 Task: Check the sale-to-list ratio of fitness center in the last 3 years.
Action: Mouse moved to (830, 188)
Screenshot: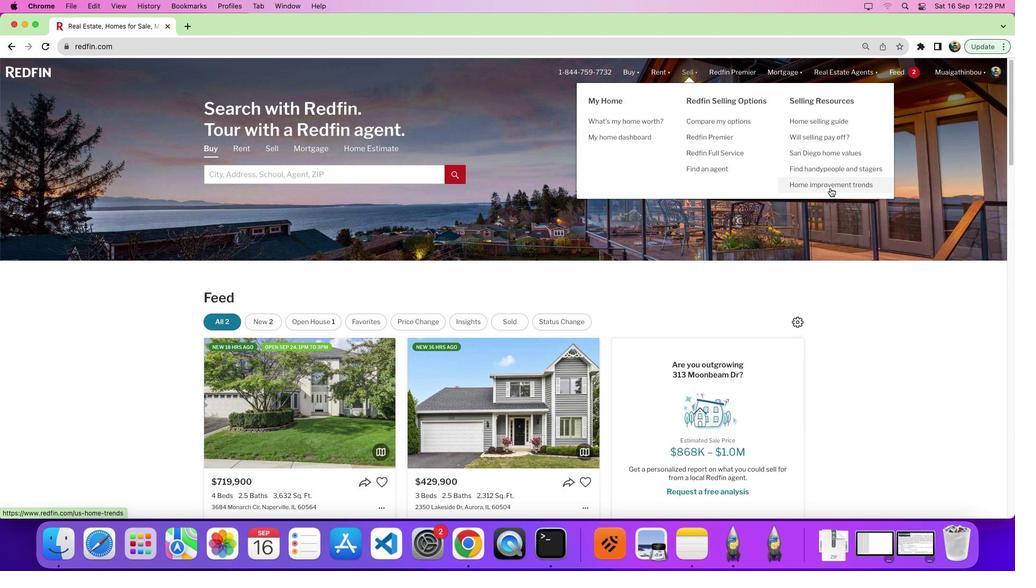 
Action: Mouse pressed left at (830, 188)
Screenshot: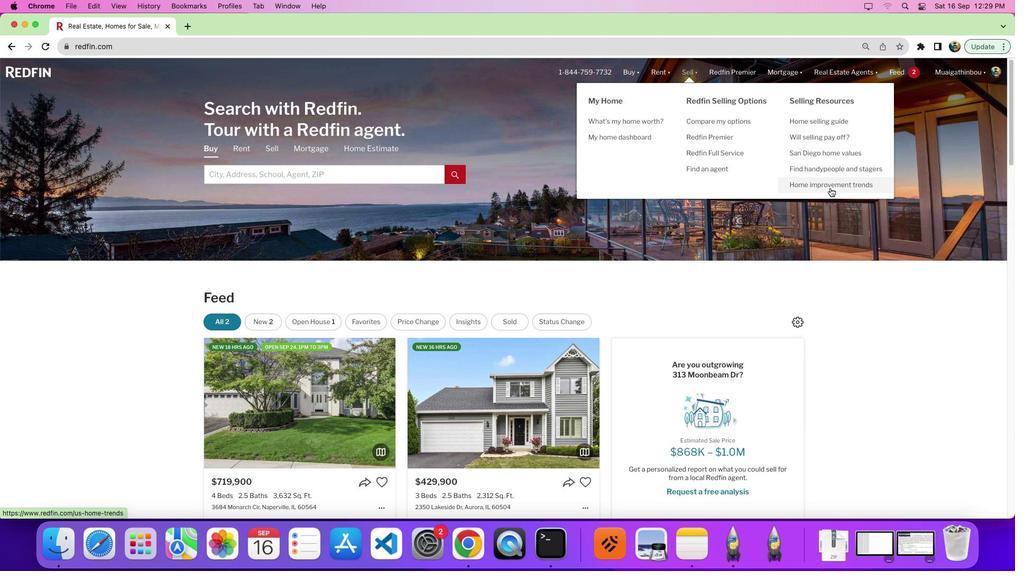
Action: Mouse pressed left at (830, 188)
Screenshot: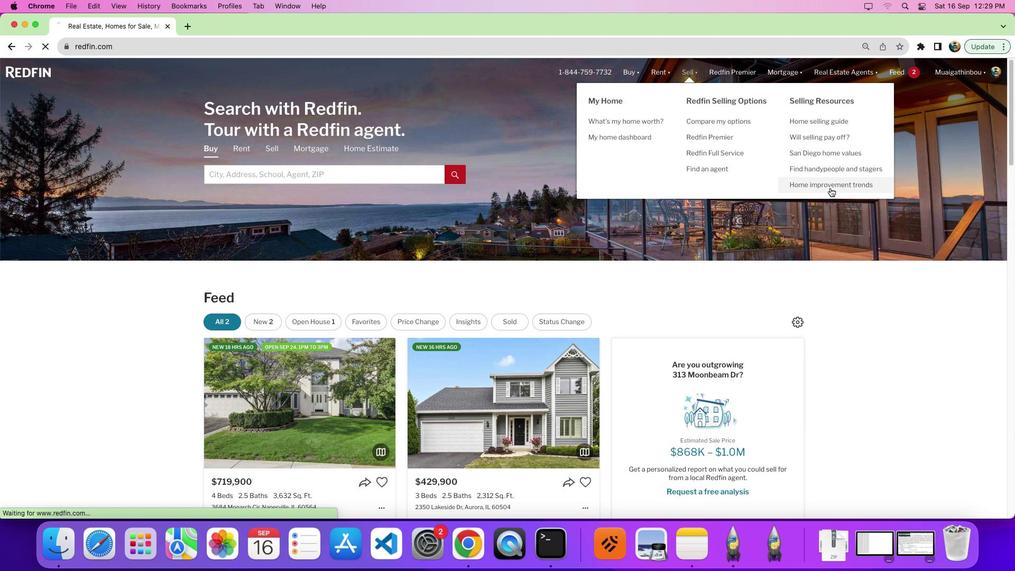 
Action: Mouse moved to (284, 206)
Screenshot: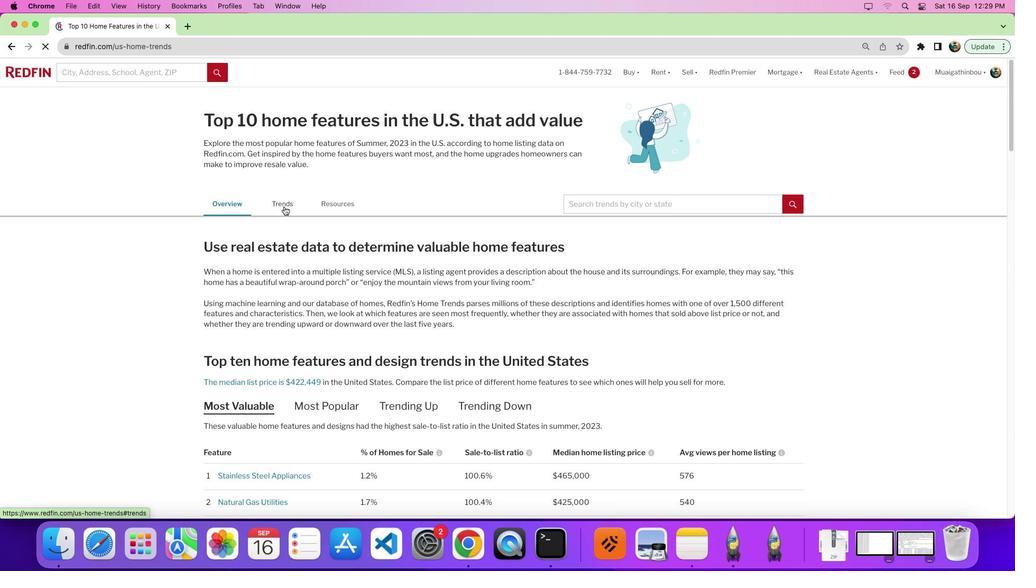 
Action: Mouse pressed left at (284, 206)
Screenshot: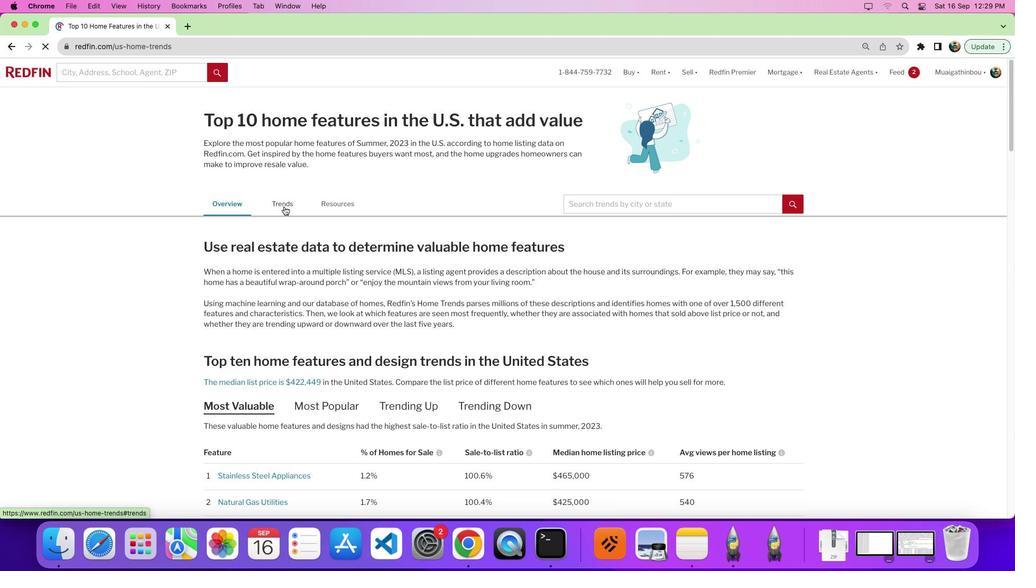 
Action: Mouse moved to (543, 292)
Screenshot: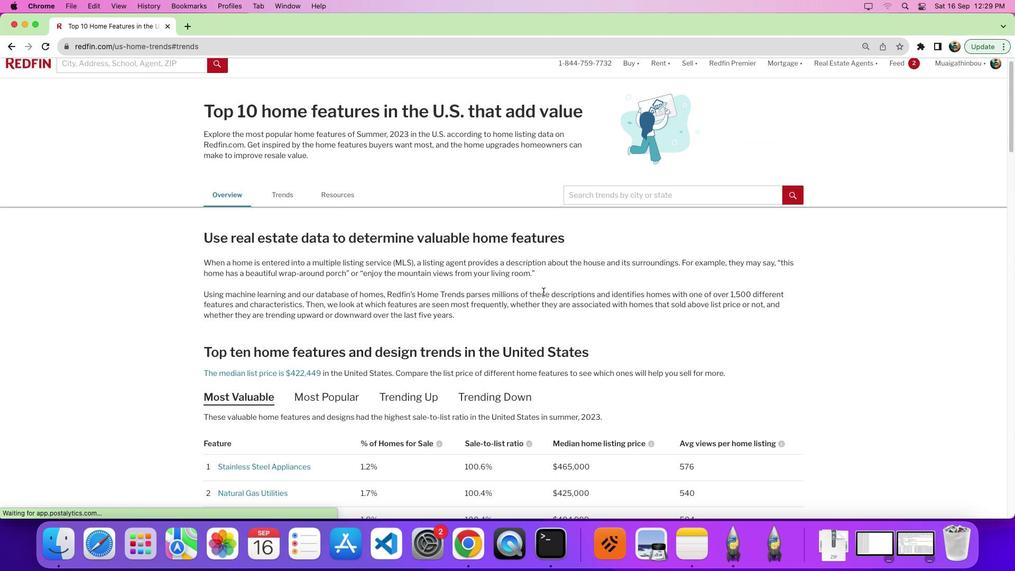 
Action: Mouse scrolled (543, 292) with delta (0, 0)
Screenshot: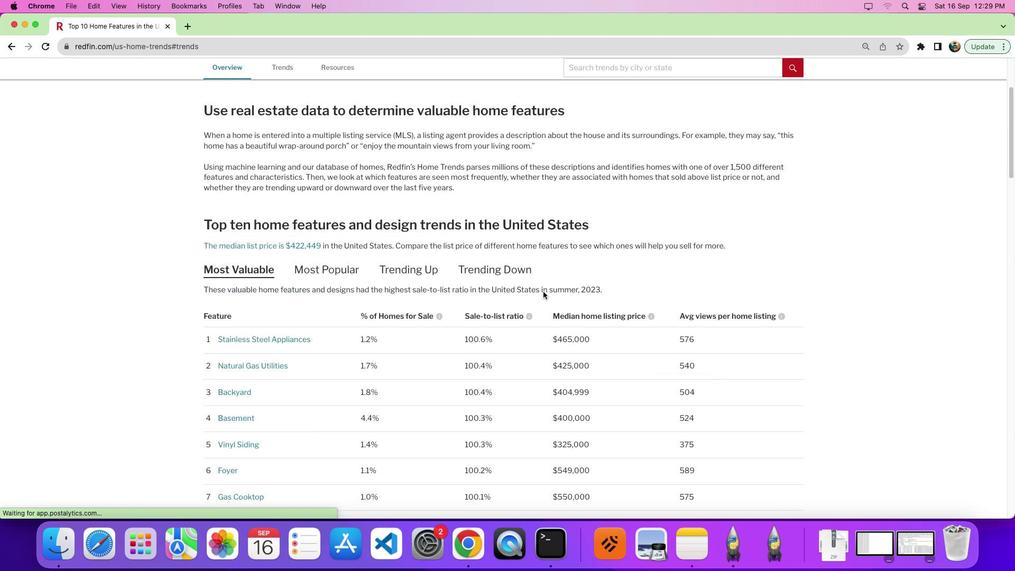 
Action: Mouse scrolled (543, 292) with delta (0, 0)
Screenshot: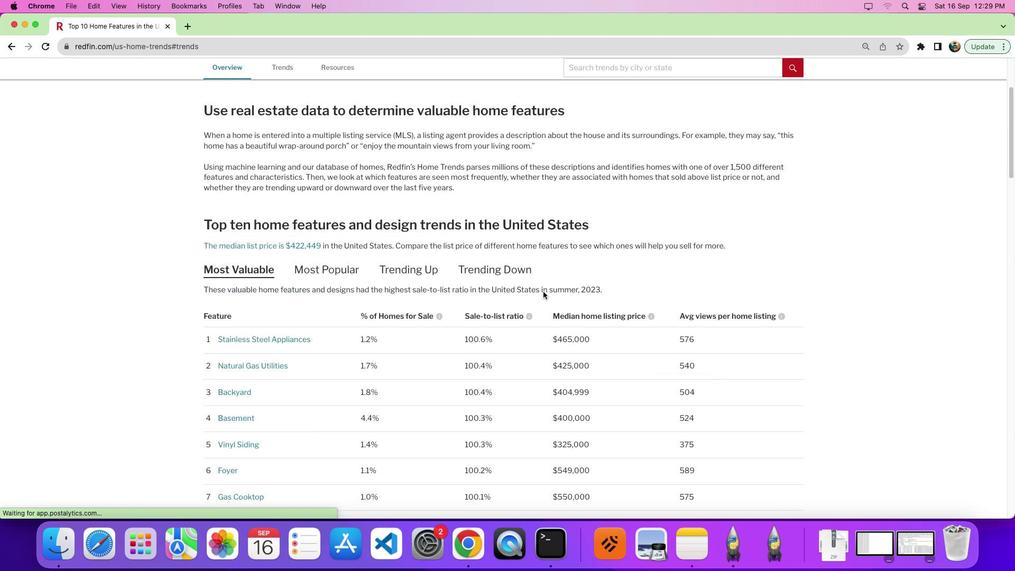 
Action: Mouse scrolled (543, 292) with delta (0, -3)
Screenshot: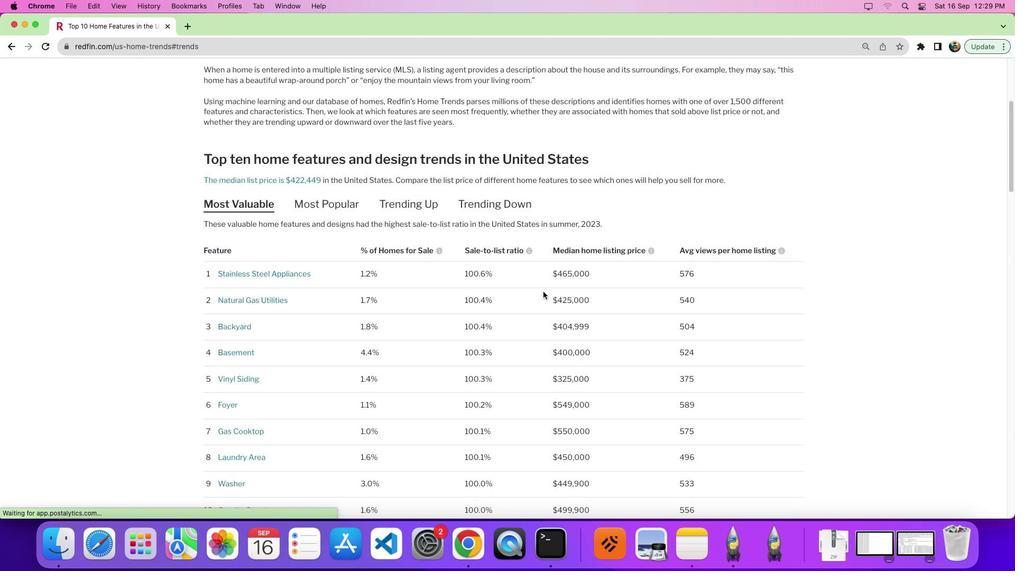 
Action: Mouse scrolled (543, 292) with delta (0, 0)
Screenshot: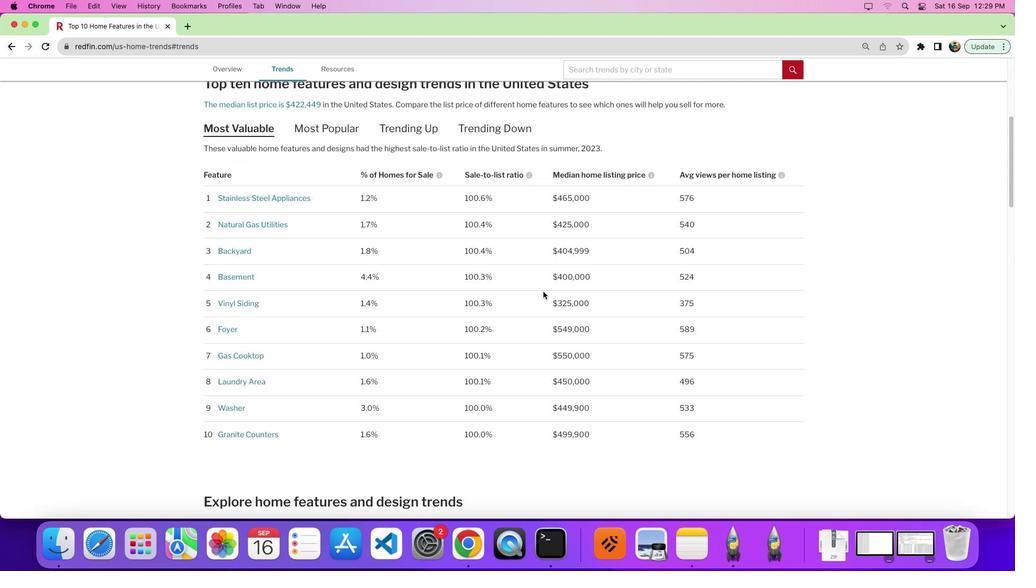 
Action: Mouse scrolled (543, 292) with delta (0, 0)
Screenshot: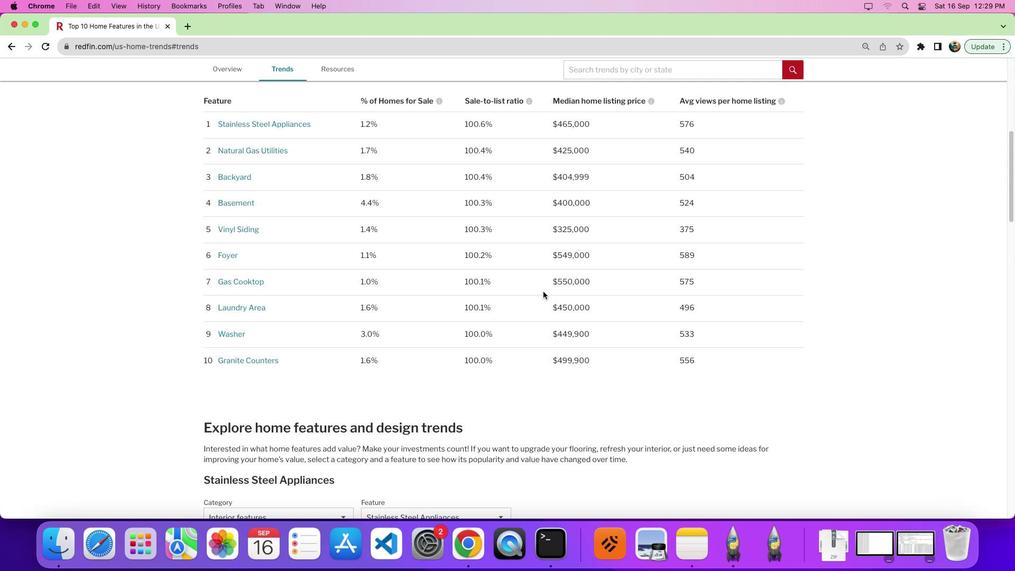 
Action: Mouse scrolled (543, 292) with delta (0, -3)
Screenshot: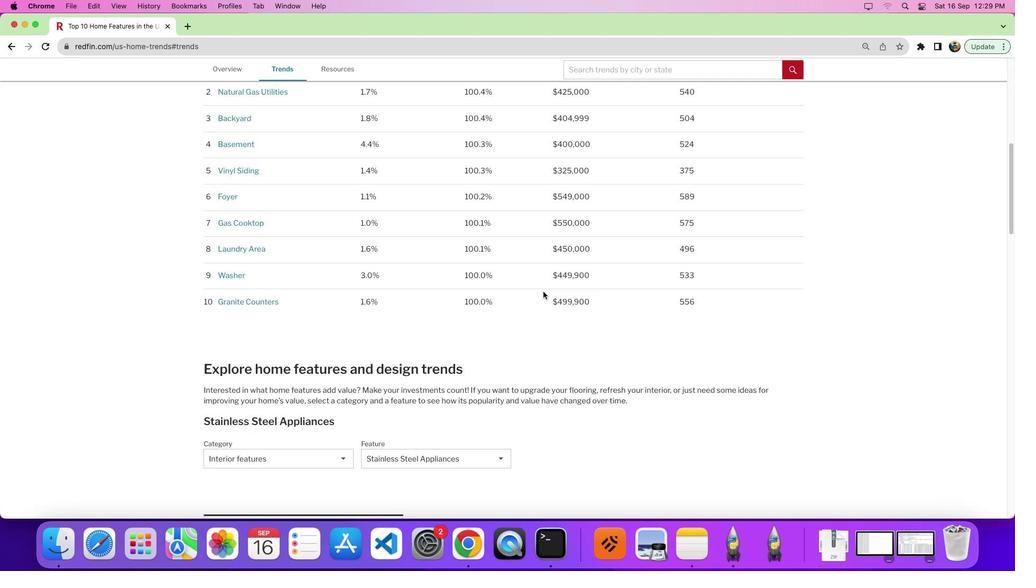 
Action: Mouse scrolled (543, 292) with delta (0, 0)
Screenshot: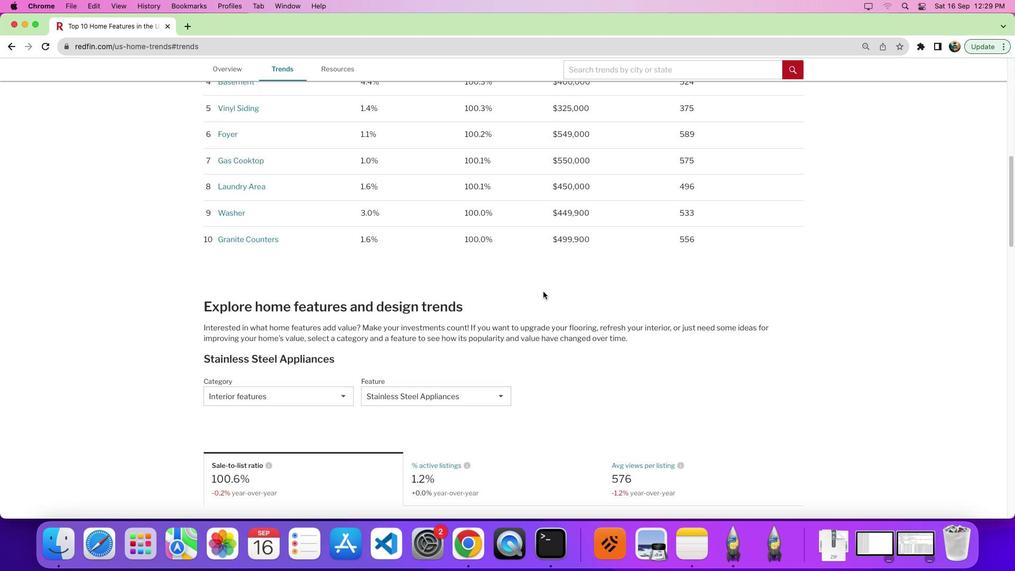 
Action: Mouse scrolled (543, 292) with delta (0, 0)
Screenshot: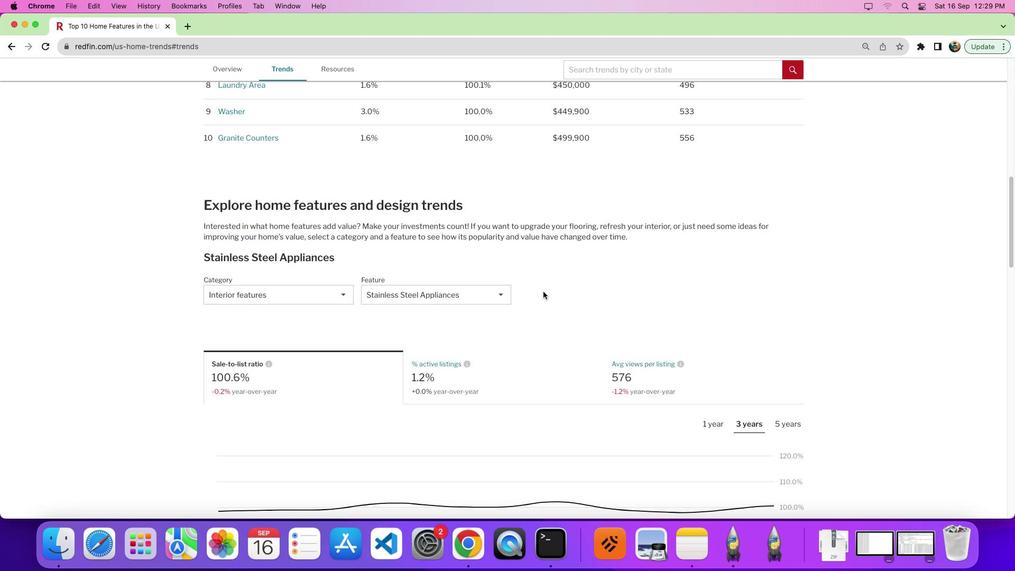 
Action: Mouse scrolled (543, 292) with delta (0, -3)
Screenshot: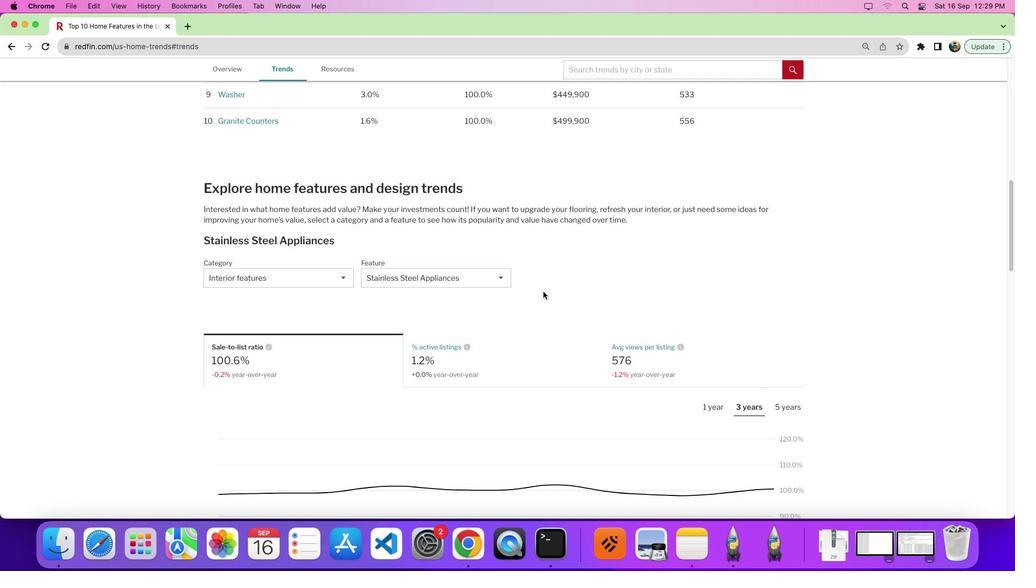 
Action: Mouse scrolled (543, 292) with delta (0, 0)
Screenshot: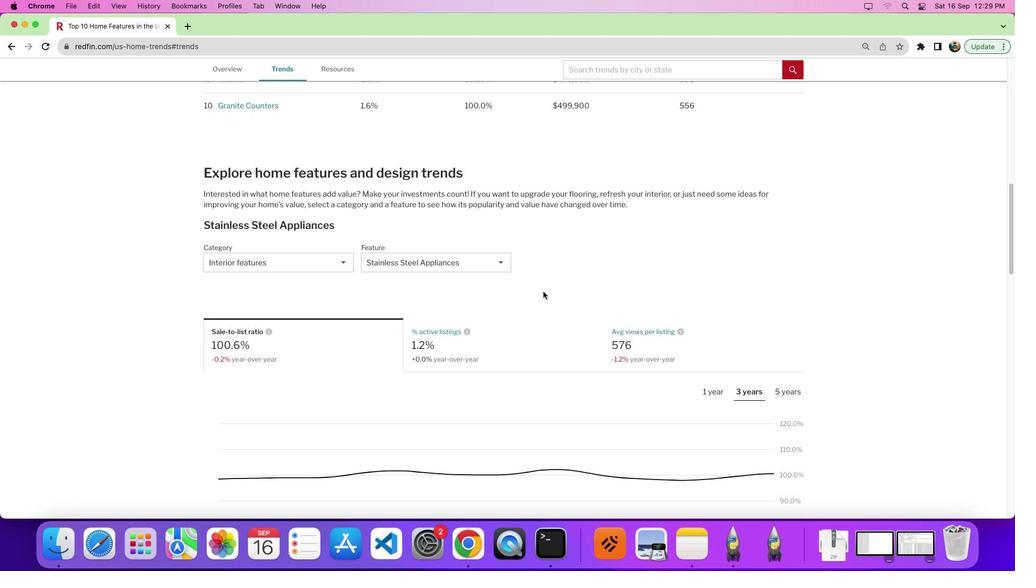 
Action: Mouse scrolled (543, 292) with delta (0, 0)
Screenshot: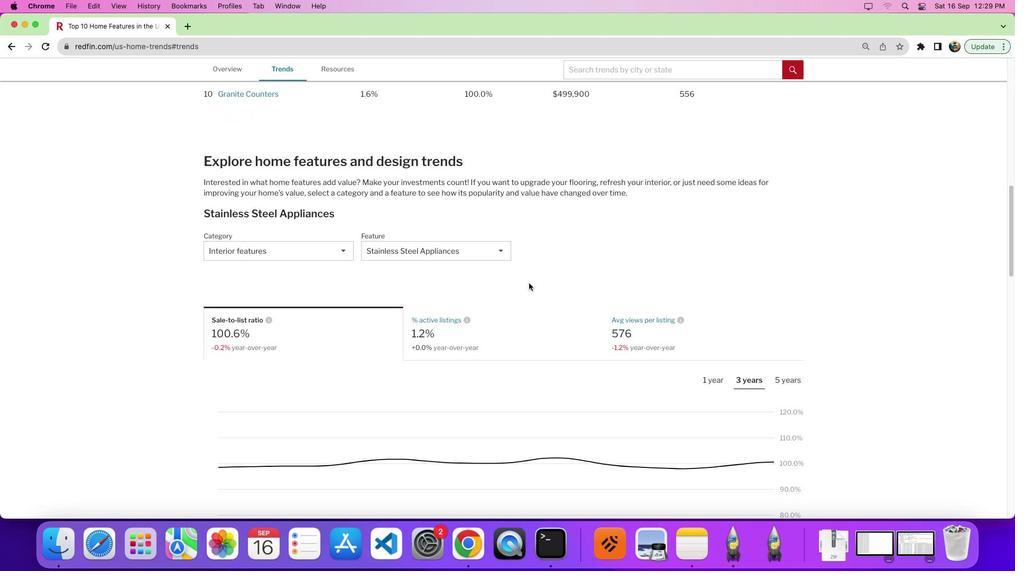 
Action: Mouse moved to (453, 246)
Screenshot: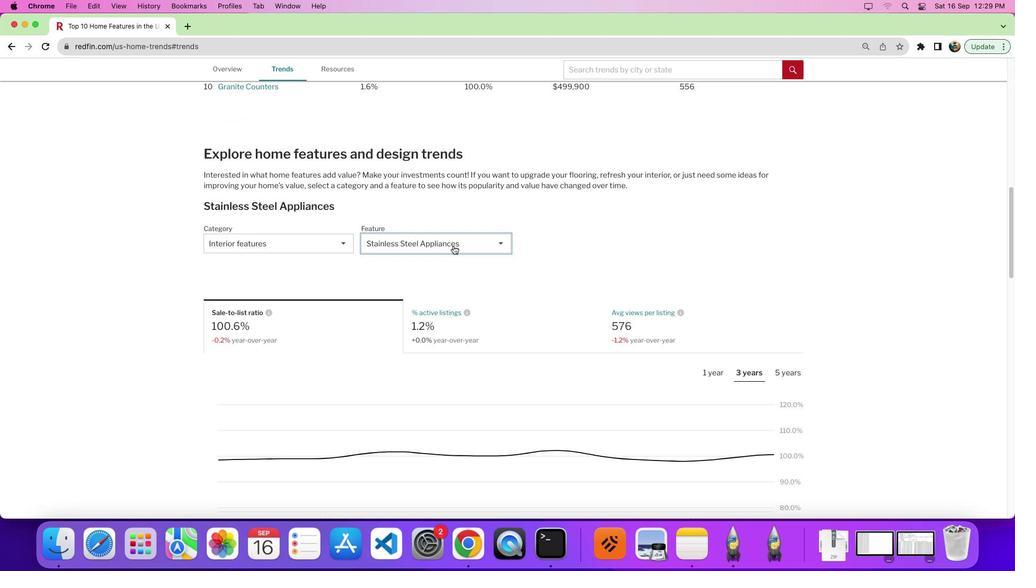 
Action: Mouse pressed left at (453, 246)
Screenshot: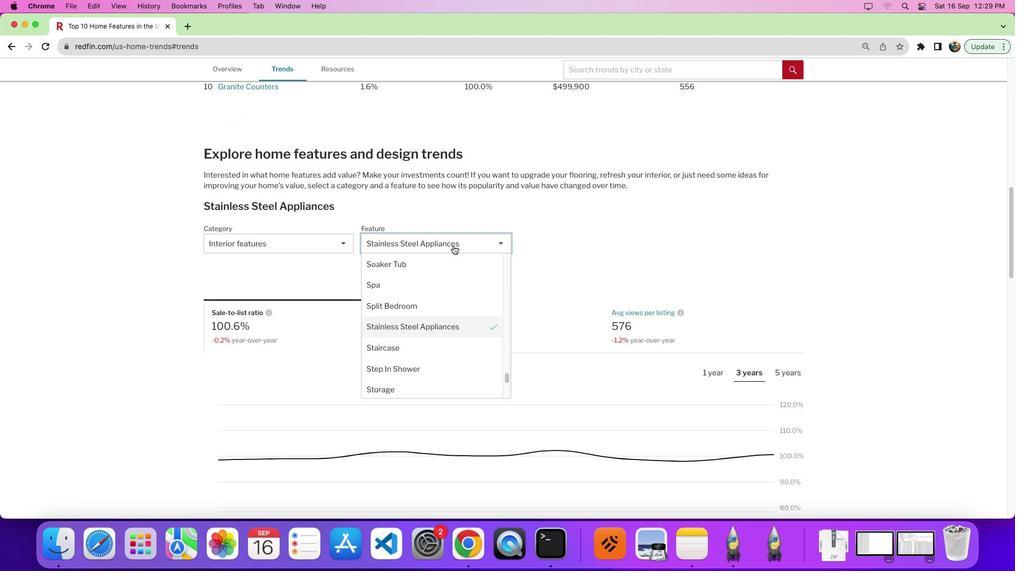 
Action: Mouse moved to (442, 325)
Screenshot: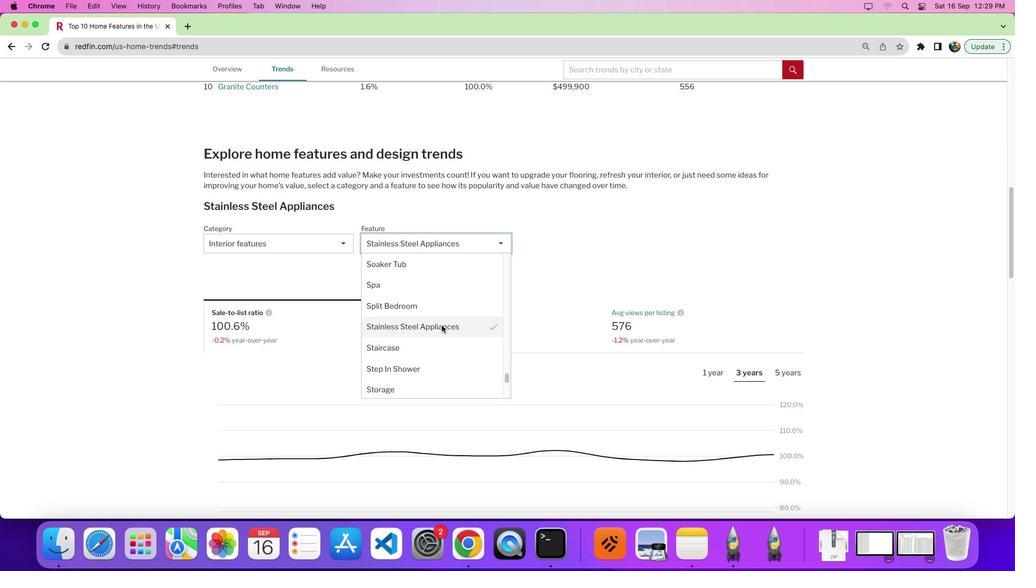 
Action: Mouse scrolled (442, 325) with delta (0, 0)
Screenshot: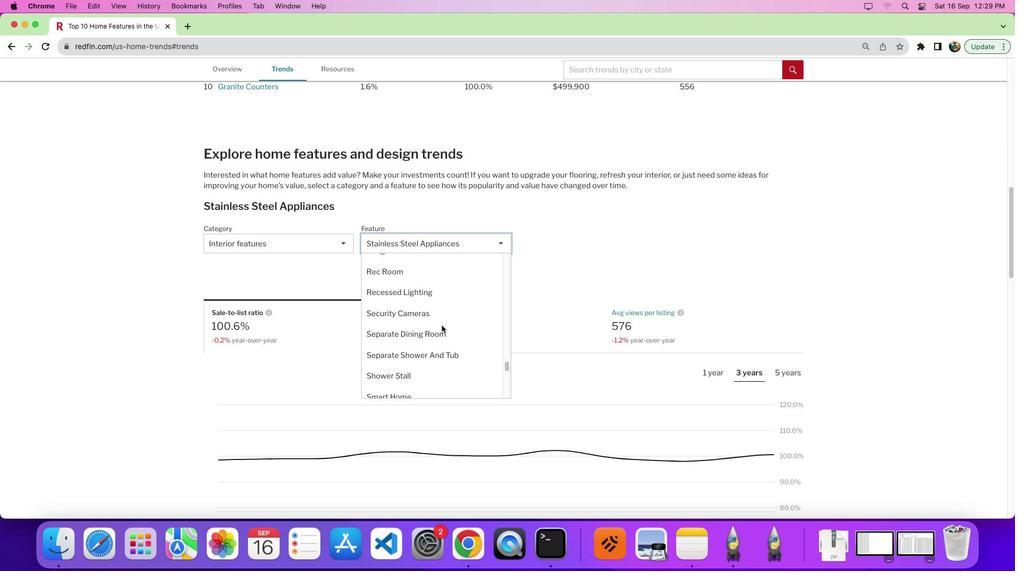 
Action: Mouse scrolled (442, 325) with delta (0, 0)
Screenshot: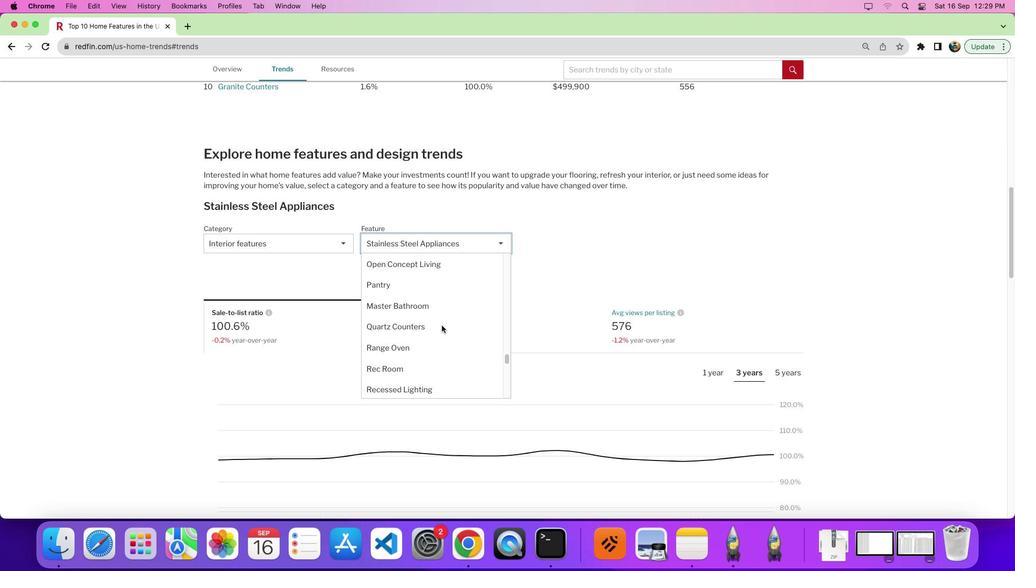 
Action: Mouse scrolled (442, 325) with delta (0, 4)
Screenshot: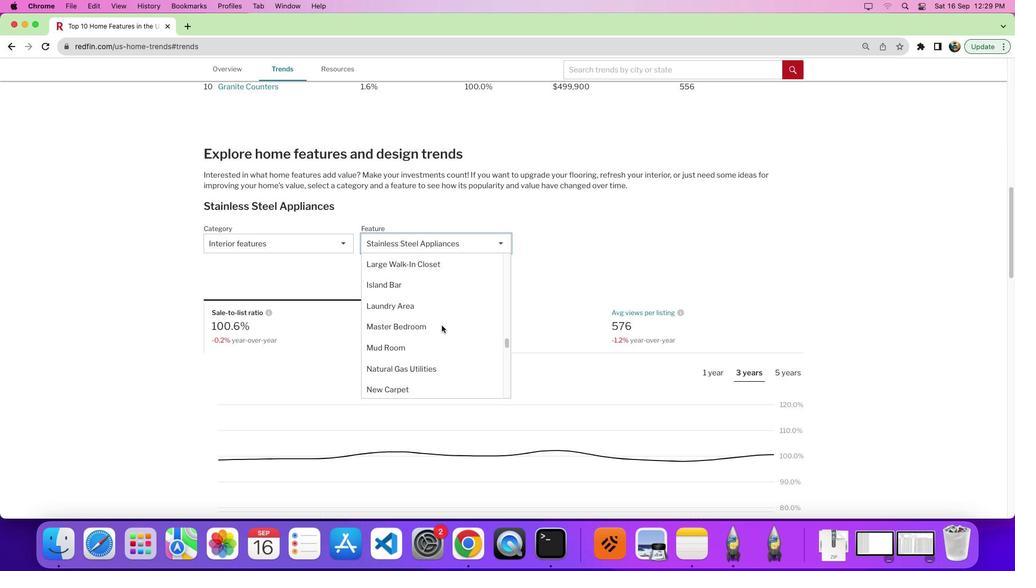 
Action: Mouse scrolled (442, 325) with delta (0, 5)
Screenshot: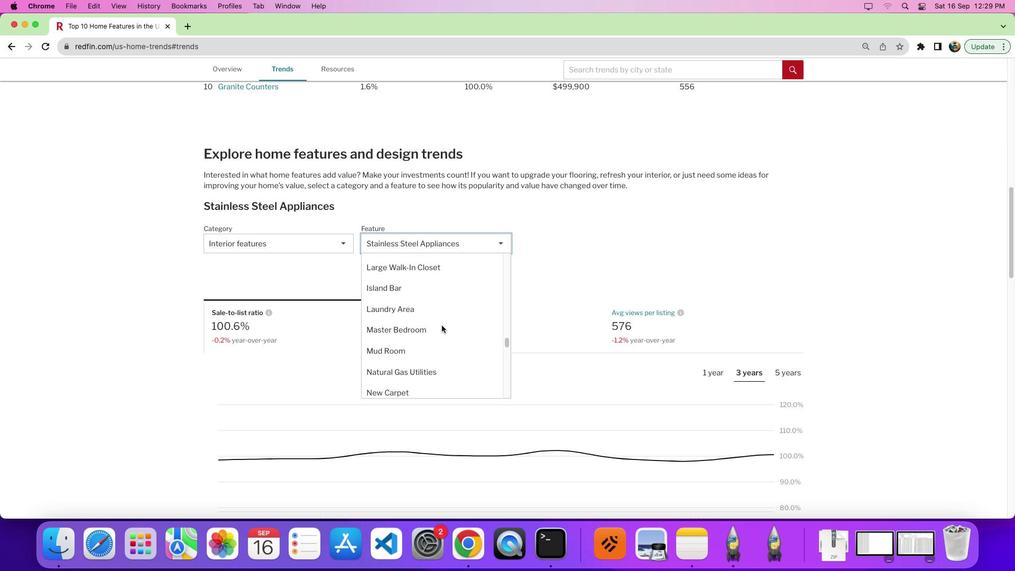 
Action: Mouse moved to (510, 314)
Screenshot: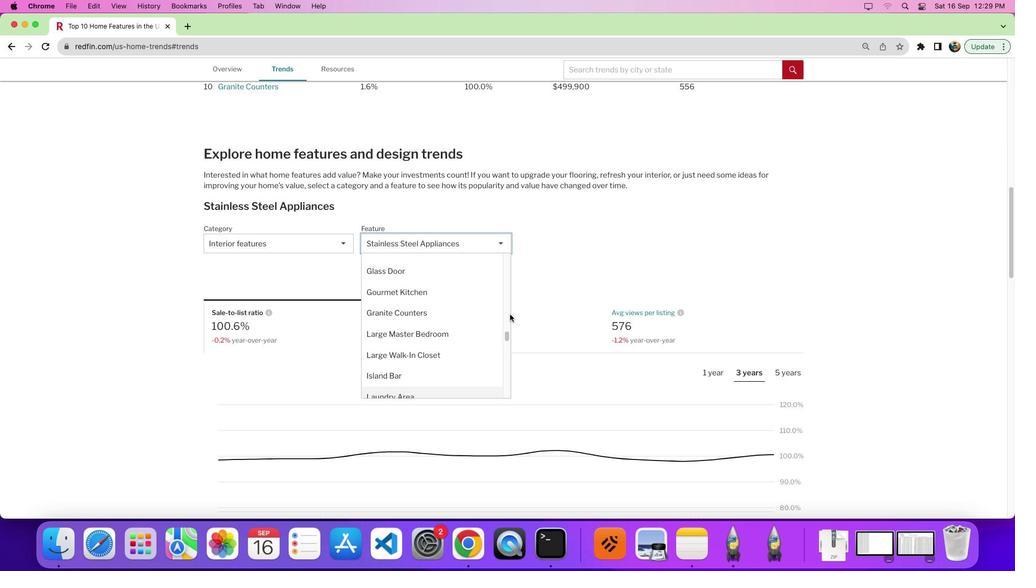 
Action: Mouse pressed left at (510, 314)
Screenshot: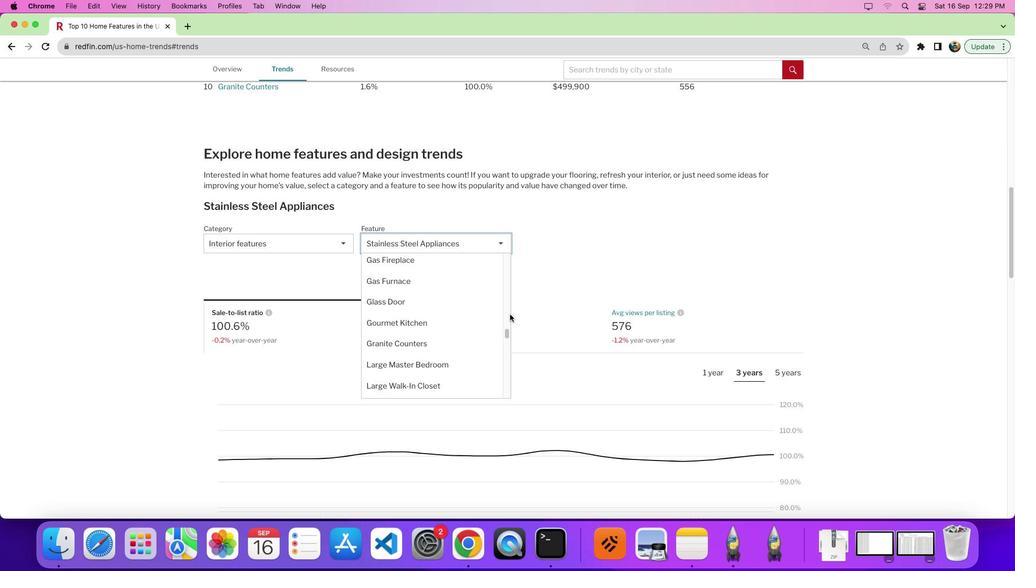 
Action: Mouse moved to (416, 310)
Screenshot: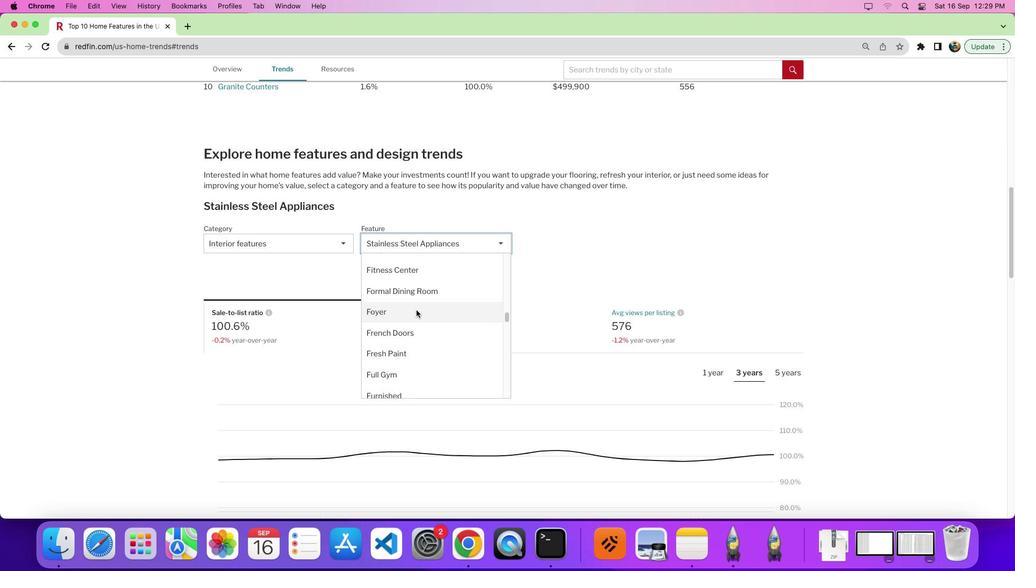 
Action: Mouse scrolled (416, 310) with delta (0, 0)
Screenshot: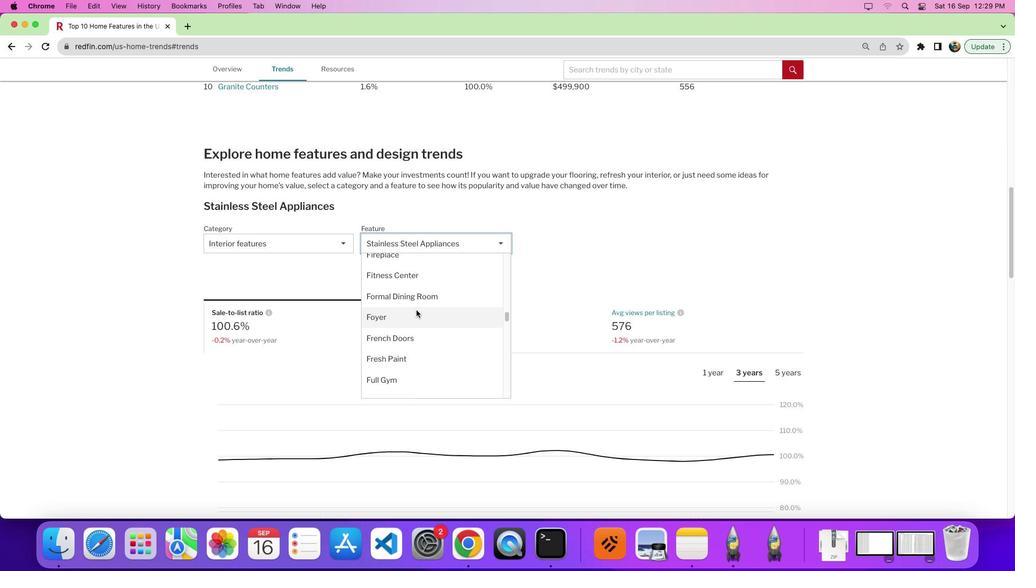 
Action: Mouse scrolled (416, 310) with delta (0, 0)
Screenshot: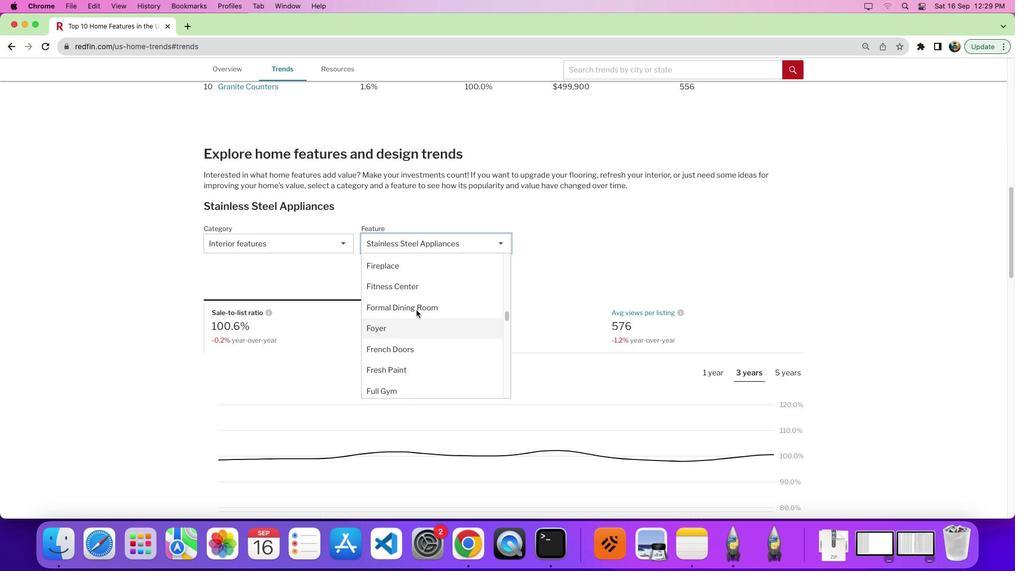 
Action: Mouse scrolled (416, 310) with delta (0, 0)
Screenshot: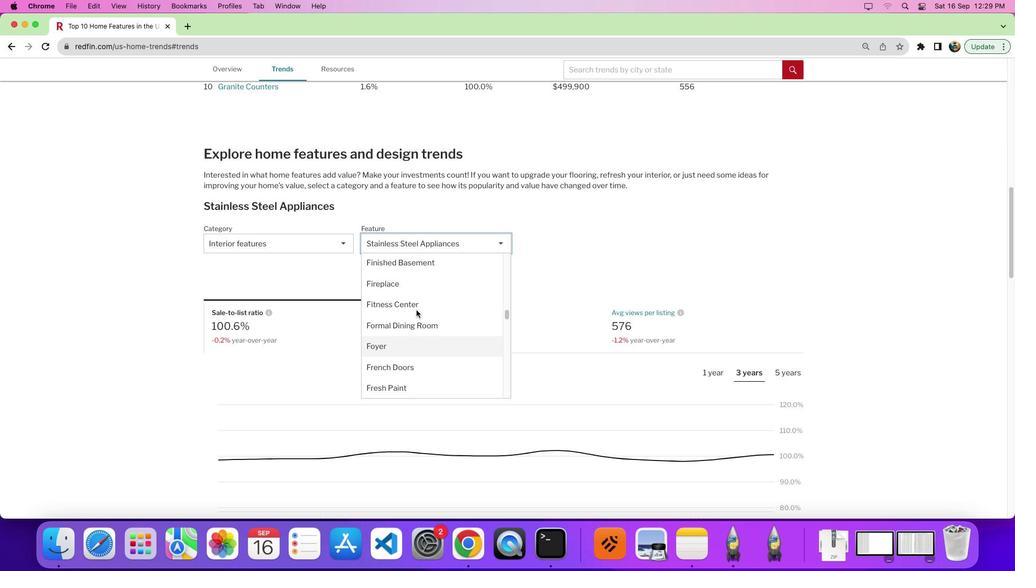 
Action: Mouse scrolled (416, 310) with delta (0, 0)
Screenshot: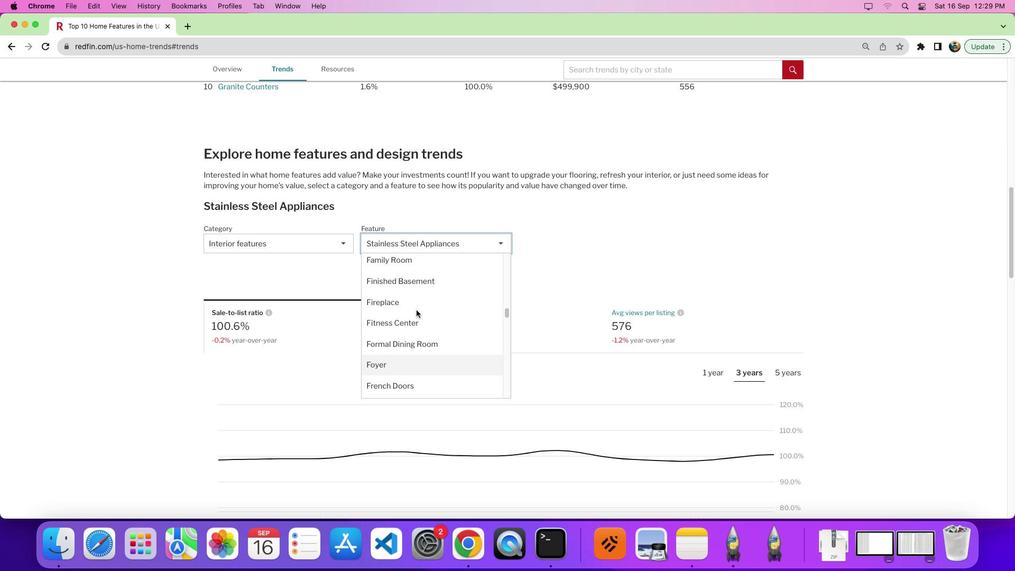 
Action: Mouse moved to (415, 328)
Screenshot: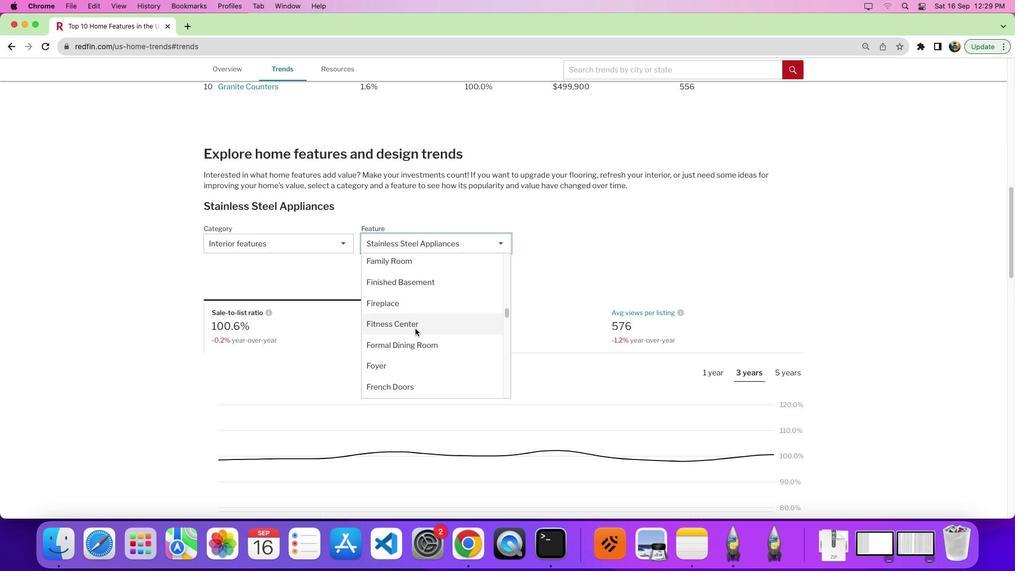 
Action: Mouse pressed left at (415, 328)
Screenshot: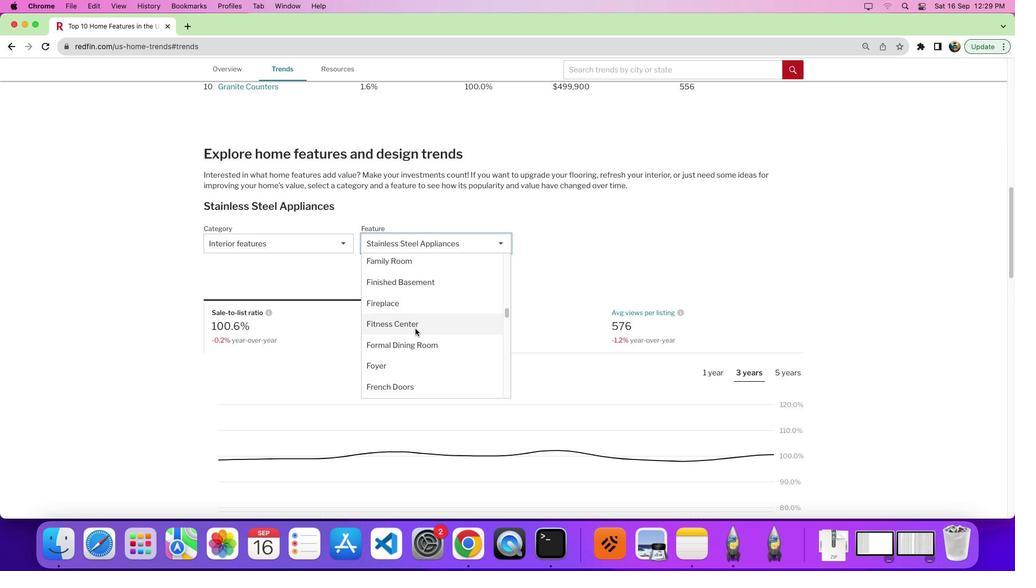 
Action: Mouse moved to (536, 323)
Screenshot: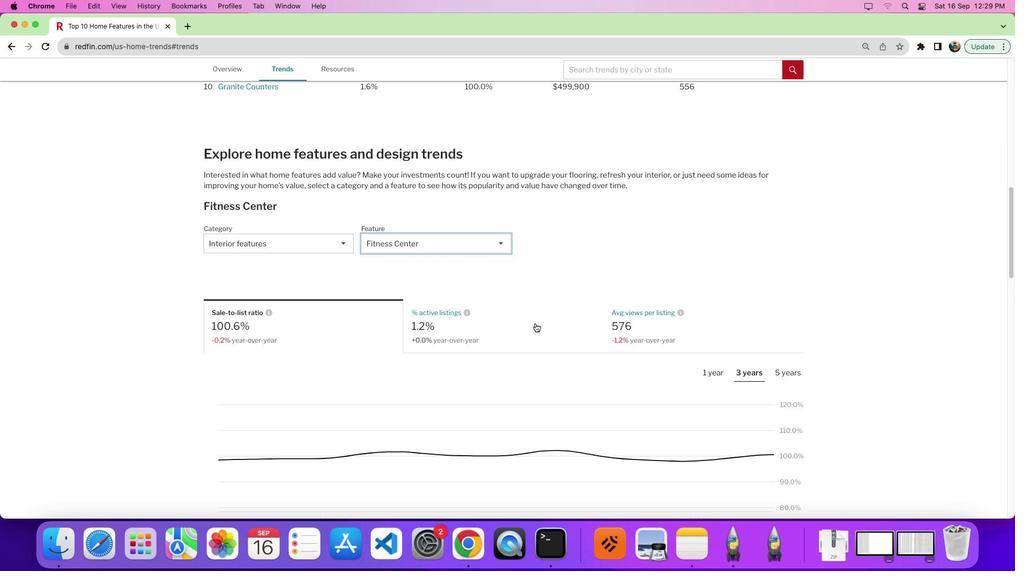 
Action: Mouse scrolled (536, 323) with delta (0, 0)
Screenshot: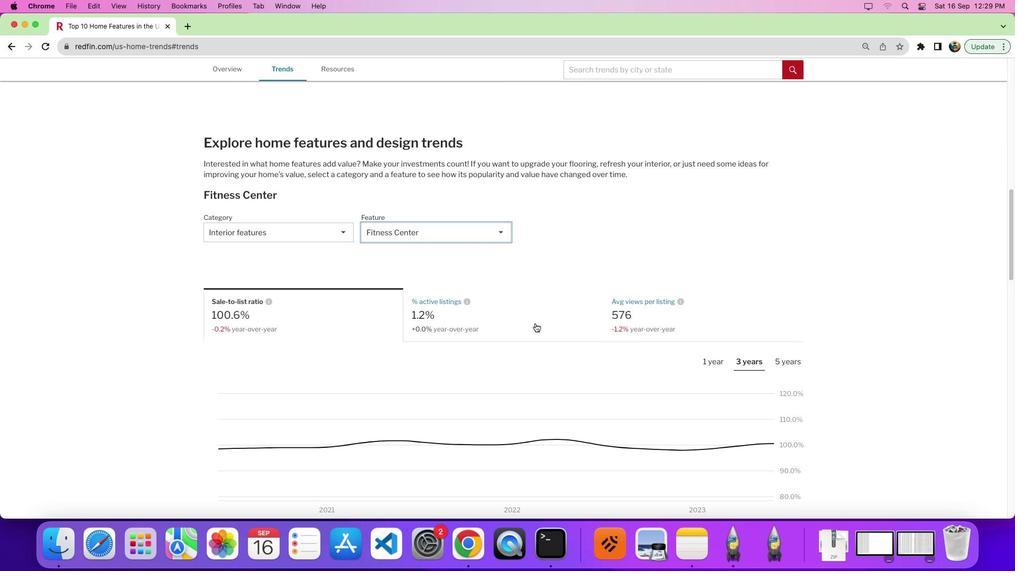 
Action: Mouse scrolled (536, 323) with delta (0, 0)
Screenshot: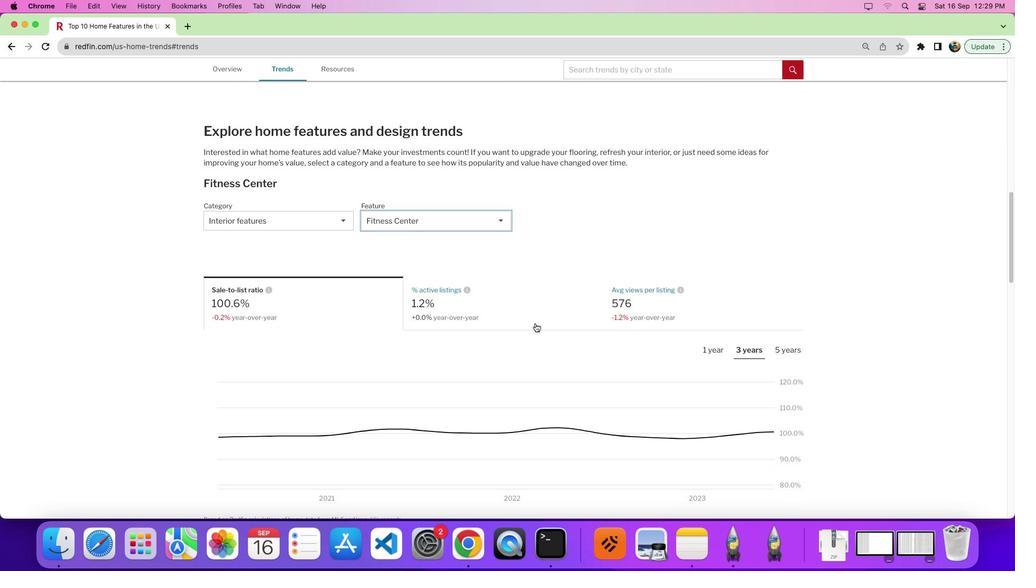 
Action: Mouse scrolled (536, 323) with delta (0, 0)
Screenshot: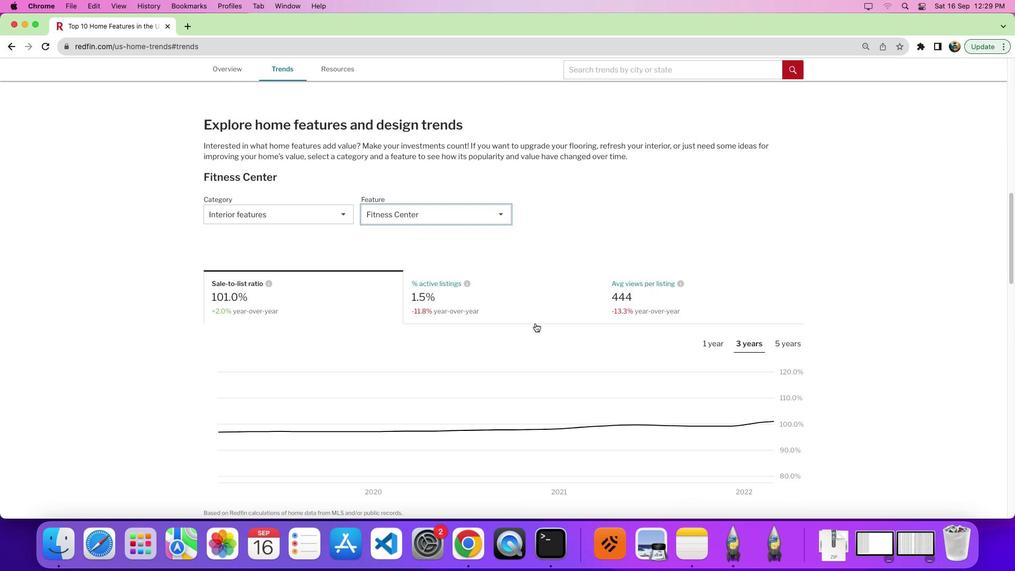 
Action: Mouse scrolled (536, 323) with delta (0, 0)
Screenshot: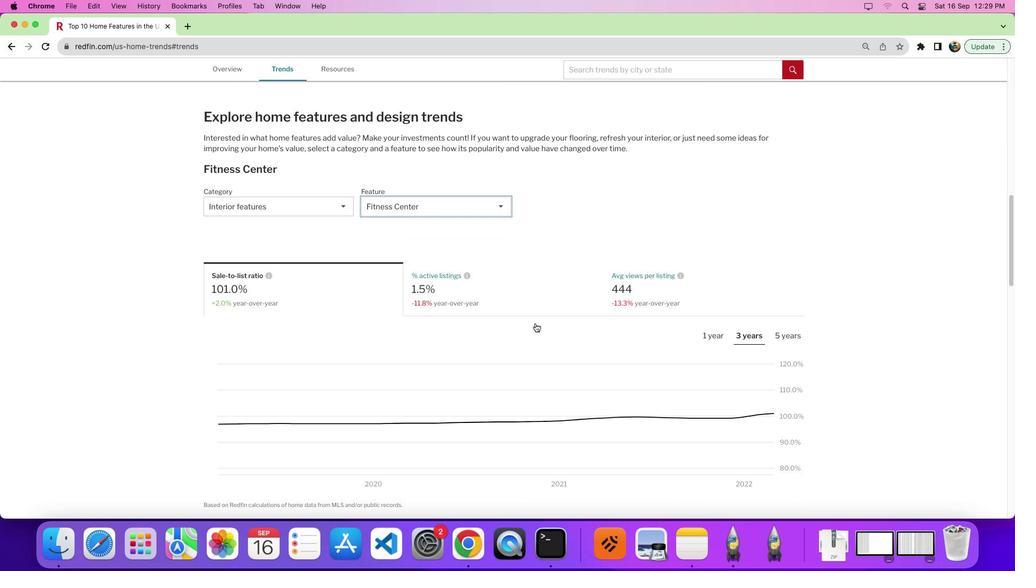 
Action: Mouse scrolled (536, 323) with delta (0, 0)
Screenshot: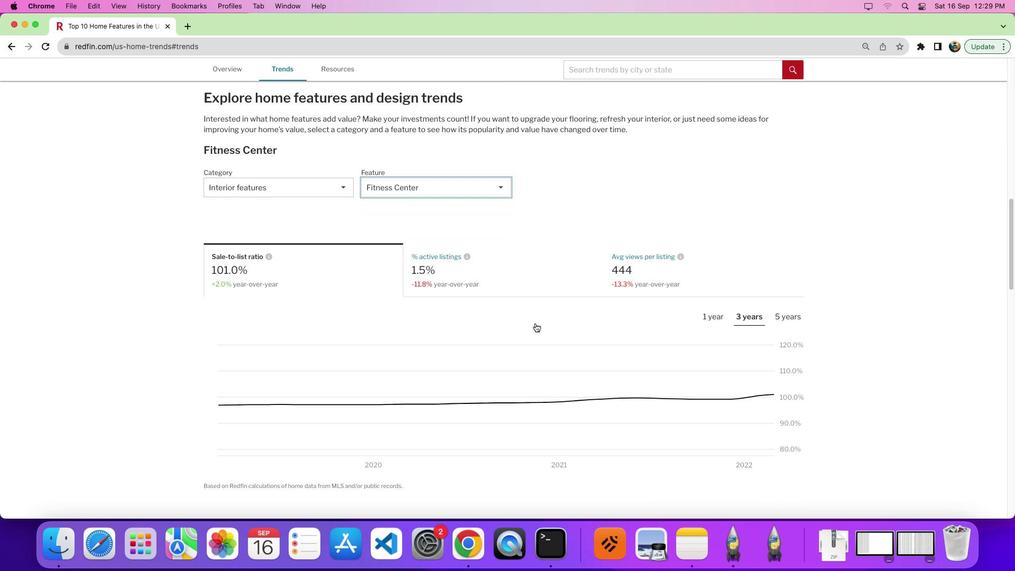
Action: Mouse moved to (540, 299)
Screenshot: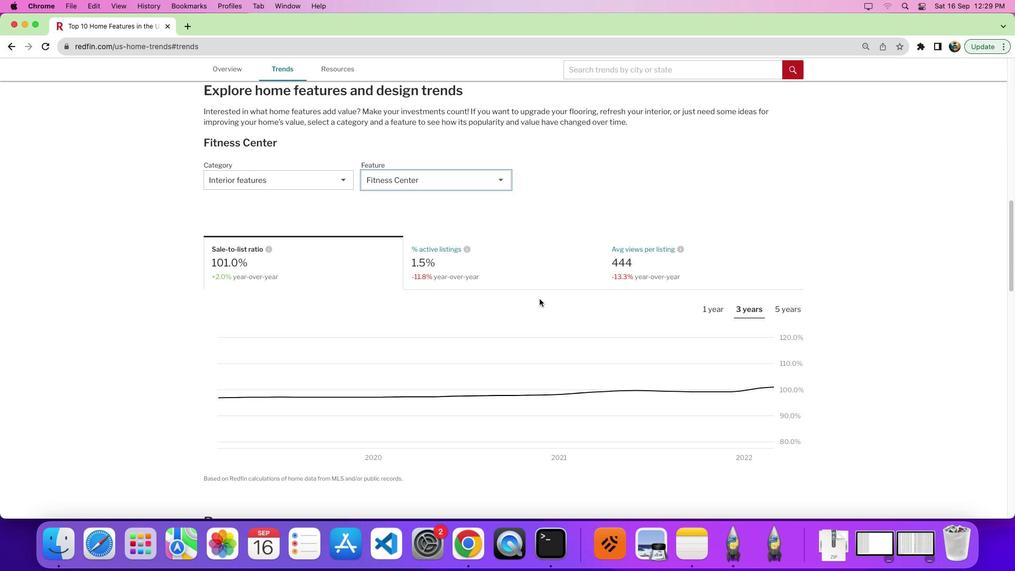 
Action: Mouse scrolled (540, 299) with delta (0, 0)
Screenshot: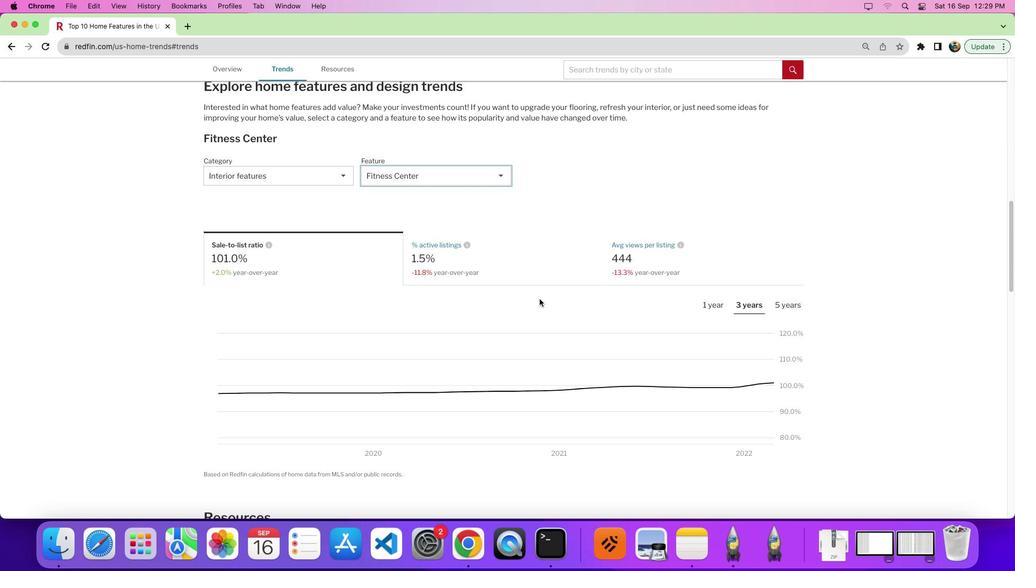 
Action: Mouse scrolled (540, 299) with delta (0, 0)
Screenshot: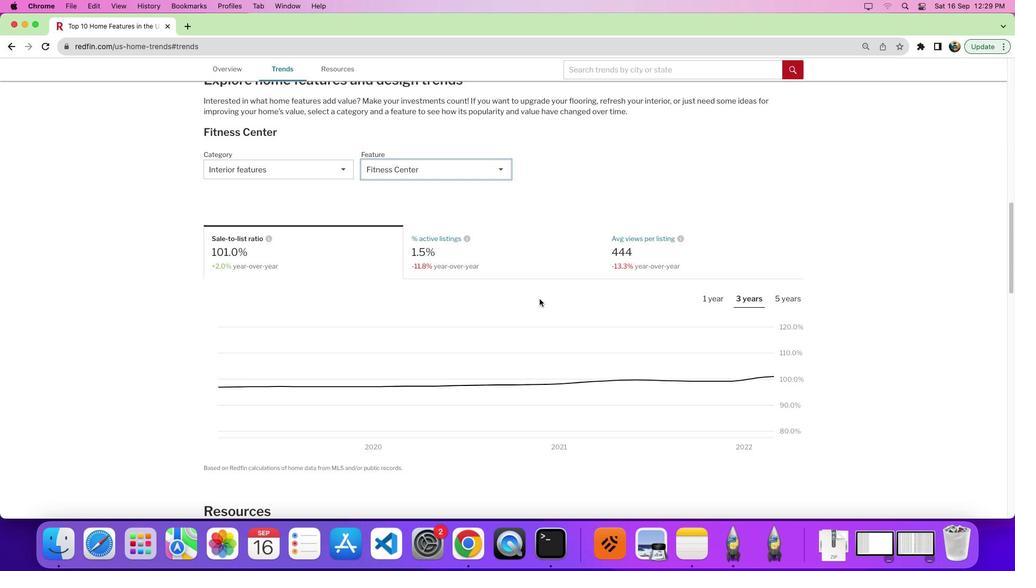 
Action: Mouse moved to (547, 300)
Screenshot: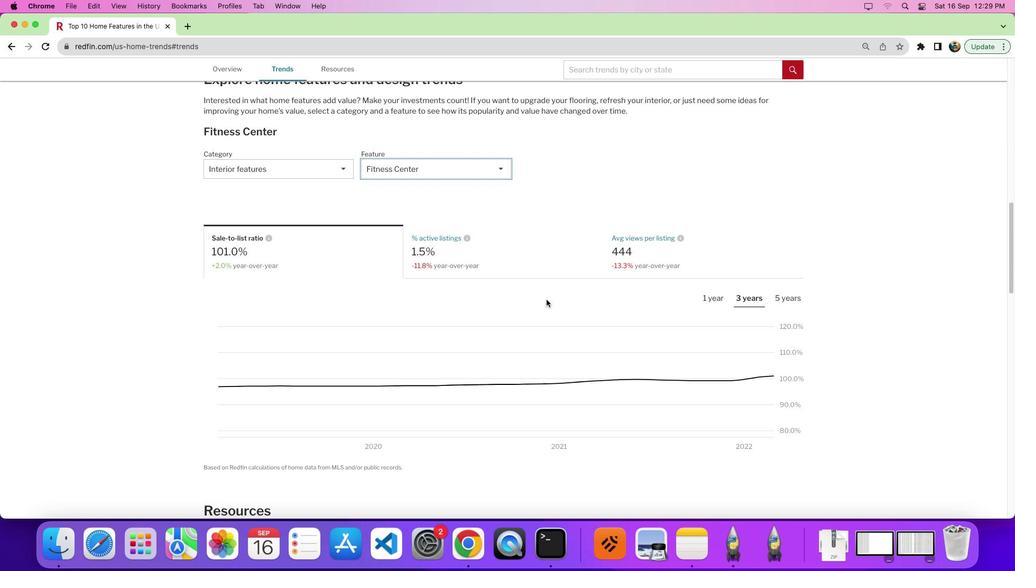 
Action: Mouse scrolled (547, 300) with delta (0, 0)
Screenshot: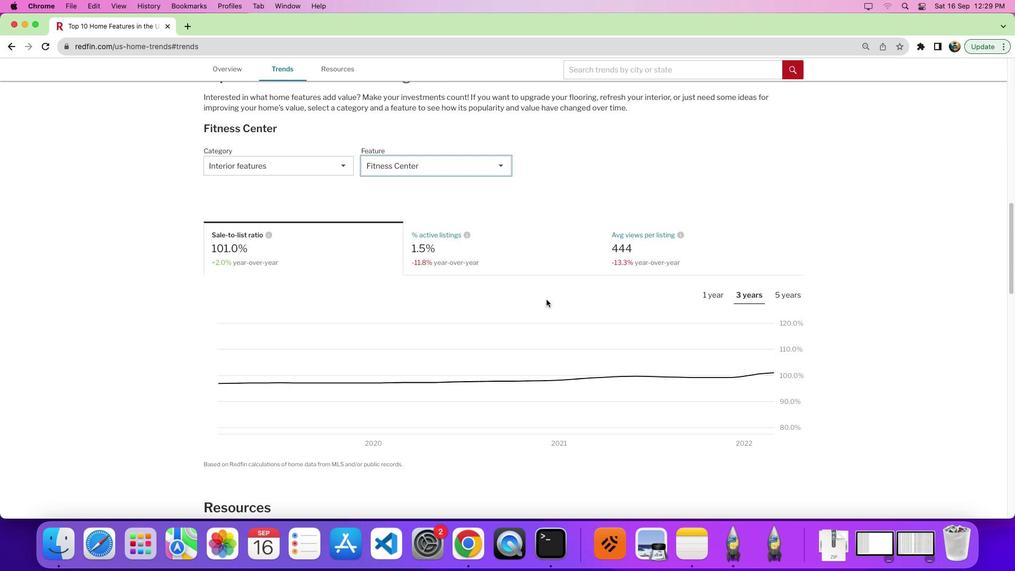 
Action: Mouse scrolled (547, 300) with delta (0, 0)
Screenshot: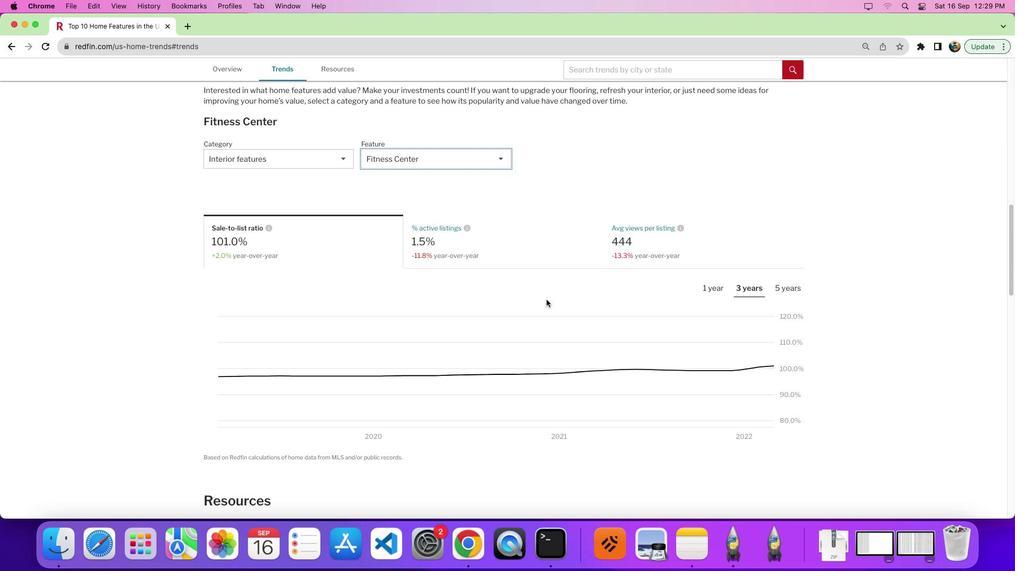 
Action: Mouse moved to (664, 315)
Screenshot: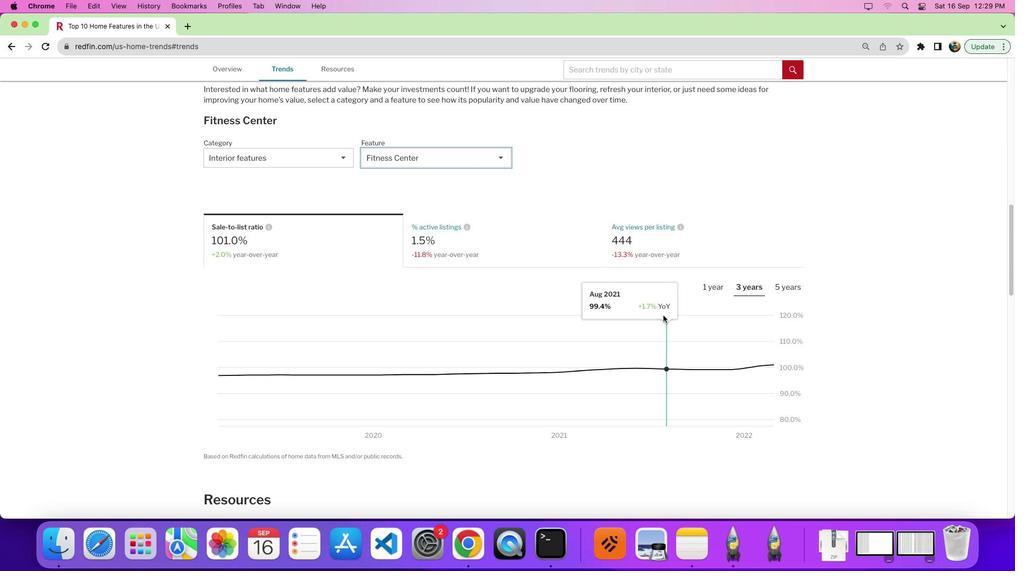 
Action: Mouse scrolled (664, 315) with delta (0, 0)
Screenshot: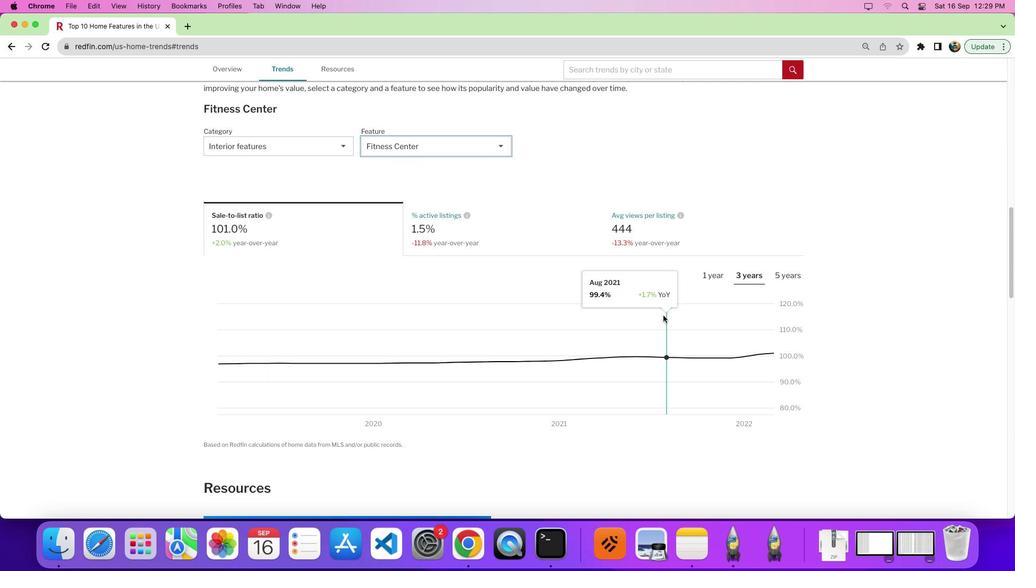 
Action: Mouse scrolled (664, 315) with delta (0, 0)
Screenshot: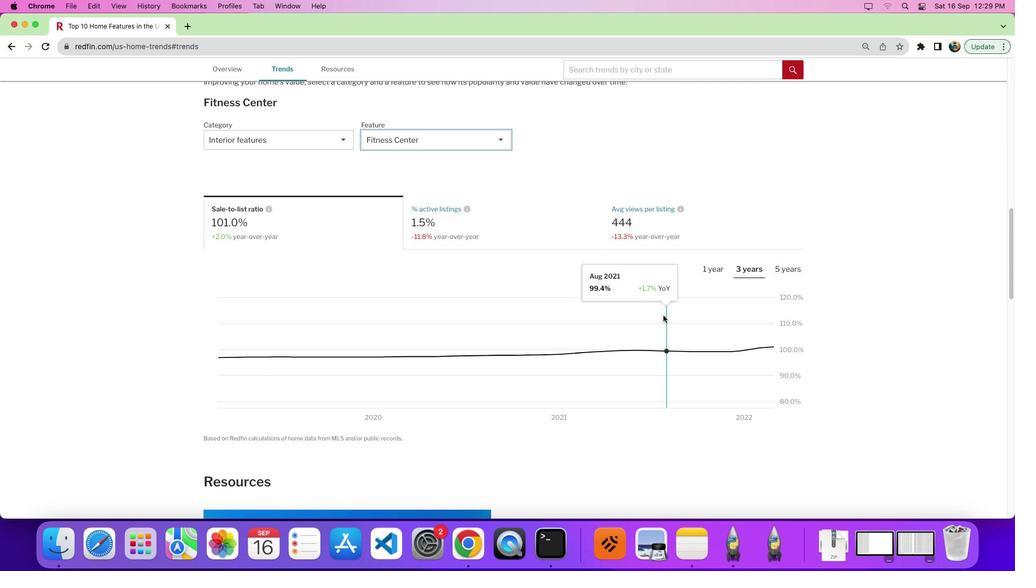 
Action: Mouse moved to (767, 282)
Screenshot: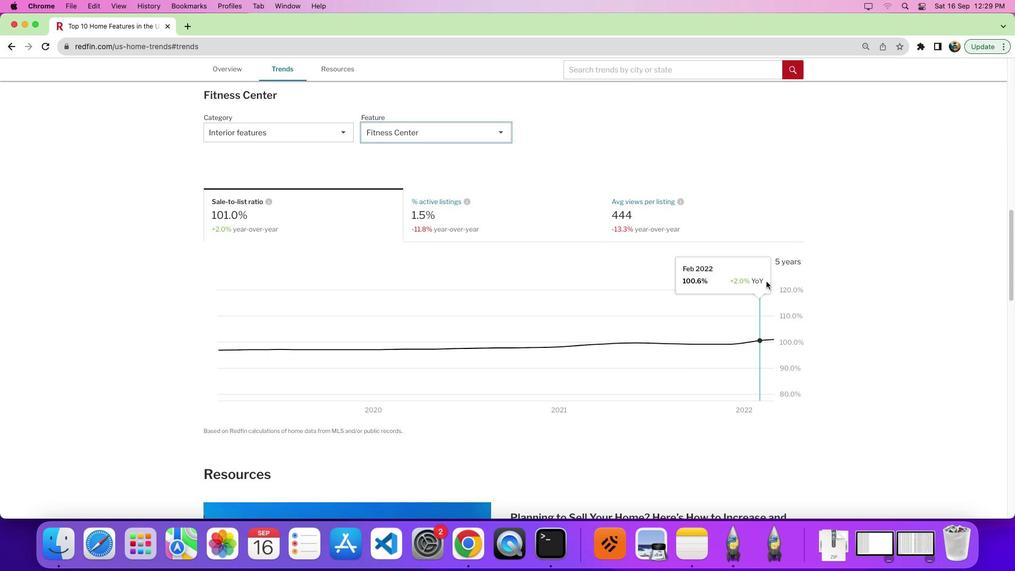 
